 Task: Create in the project TouchLine in Backlog an issue 'Add support for in-app purchases and microtransactions', assign it to team member softage.1@softage.net and change the status to IN PROGRESS.
Action: Mouse moved to (176, 44)
Screenshot: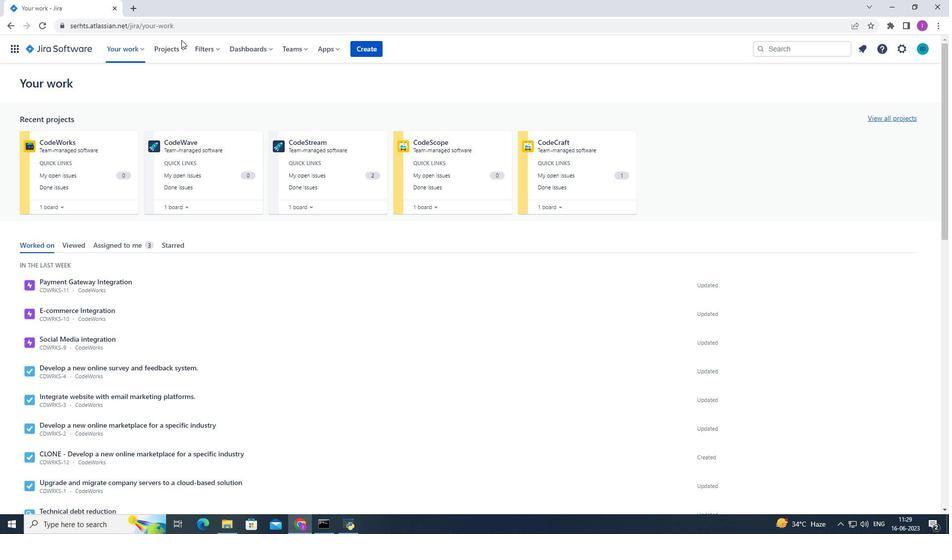 
Action: Mouse pressed left at (176, 44)
Screenshot: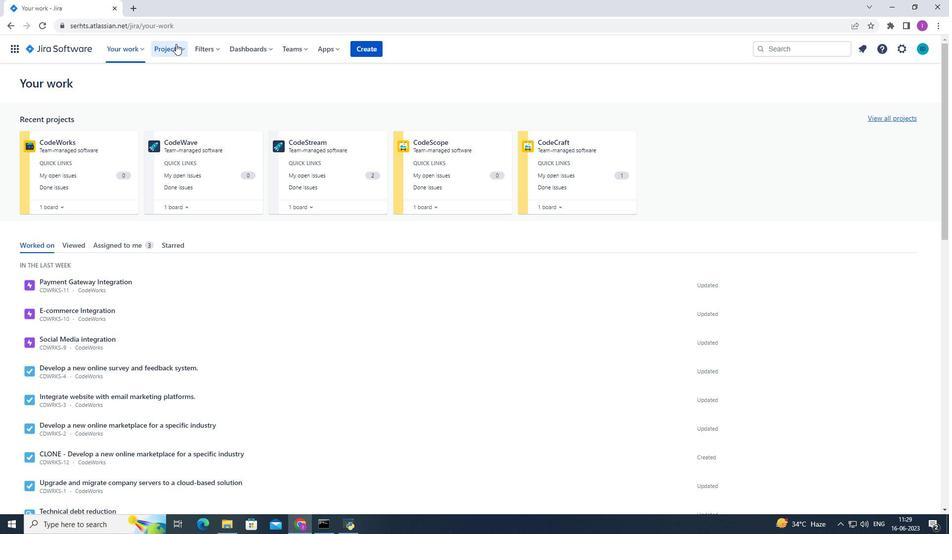 
Action: Mouse moved to (185, 95)
Screenshot: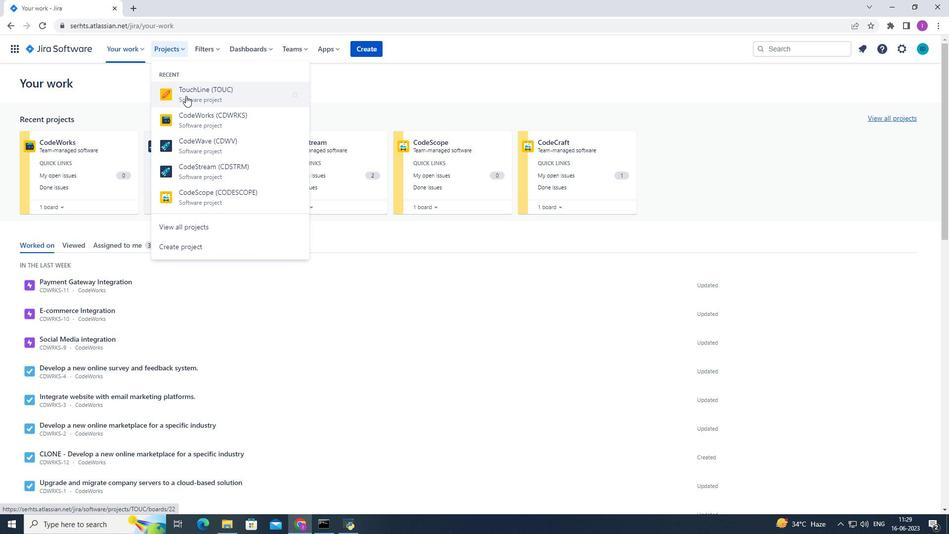 
Action: Mouse pressed left at (185, 95)
Screenshot: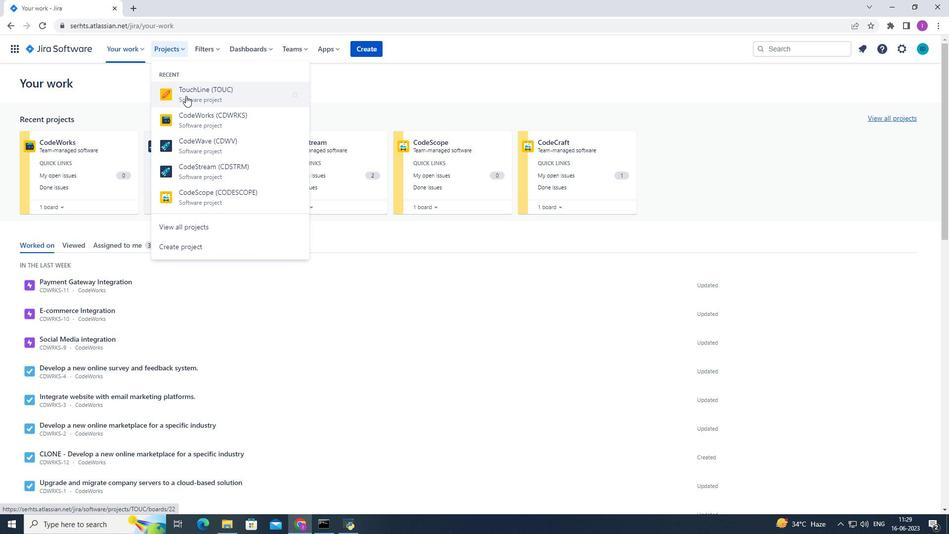 
Action: Mouse moved to (50, 150)
Screenshot: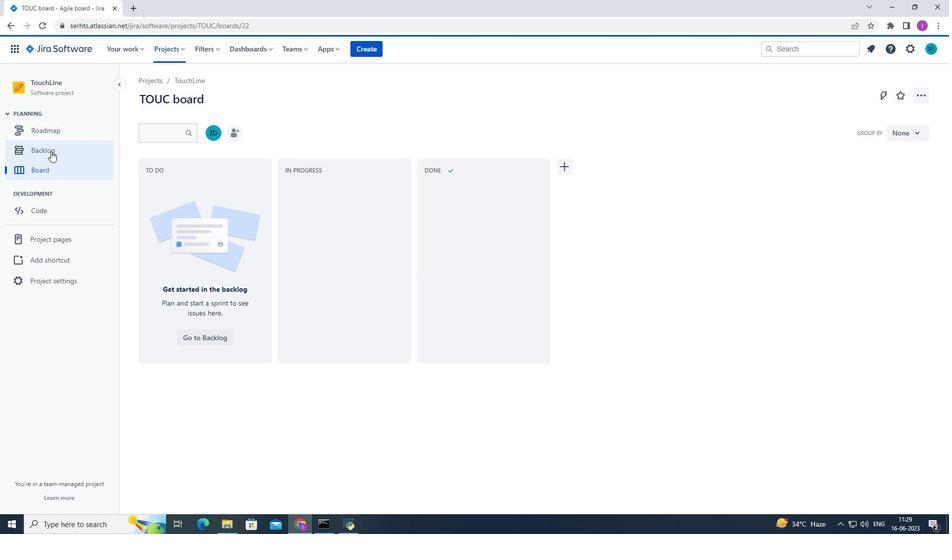 
Action: Mouse pressed left at (50, 150)
Screenshot: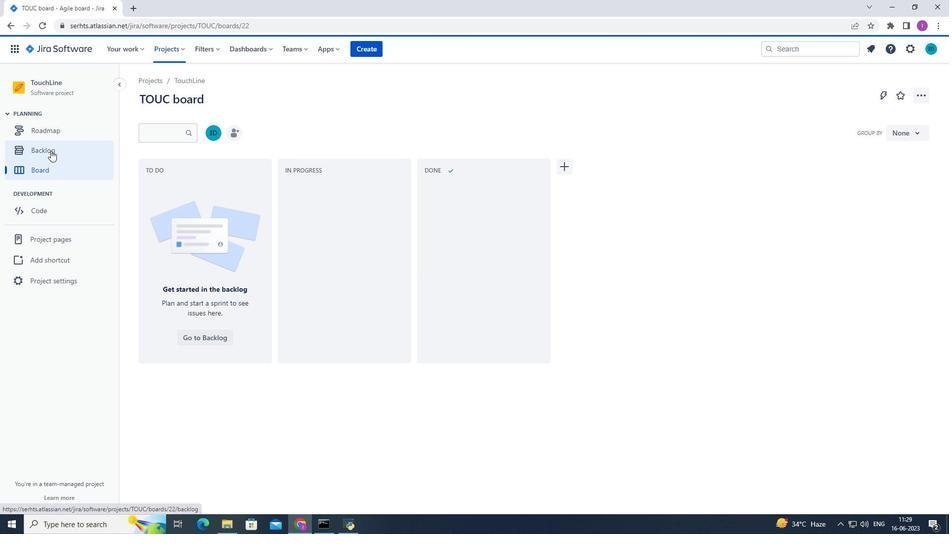 
Action: Mouse moved to (314, 363)
Screenshot: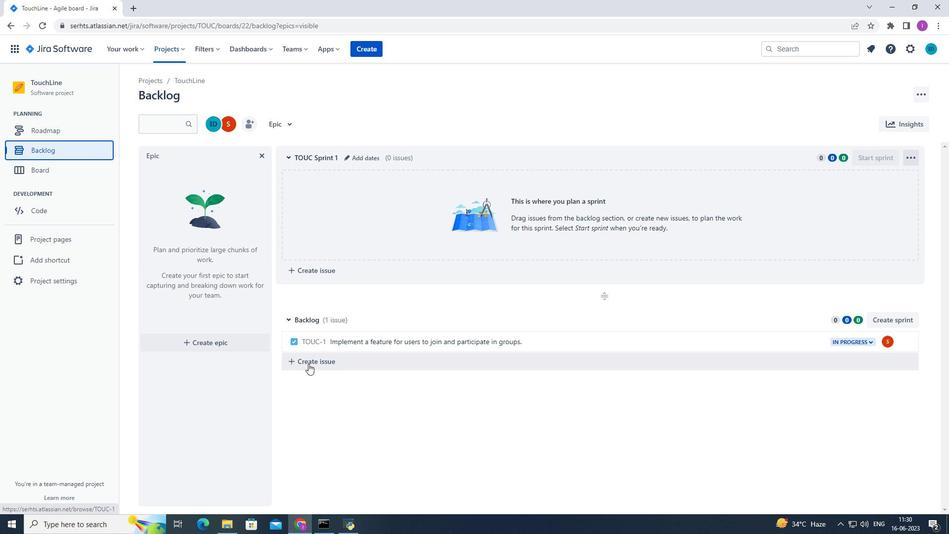 
Action: Mouse pressed left at (314, 363)
Screenshot: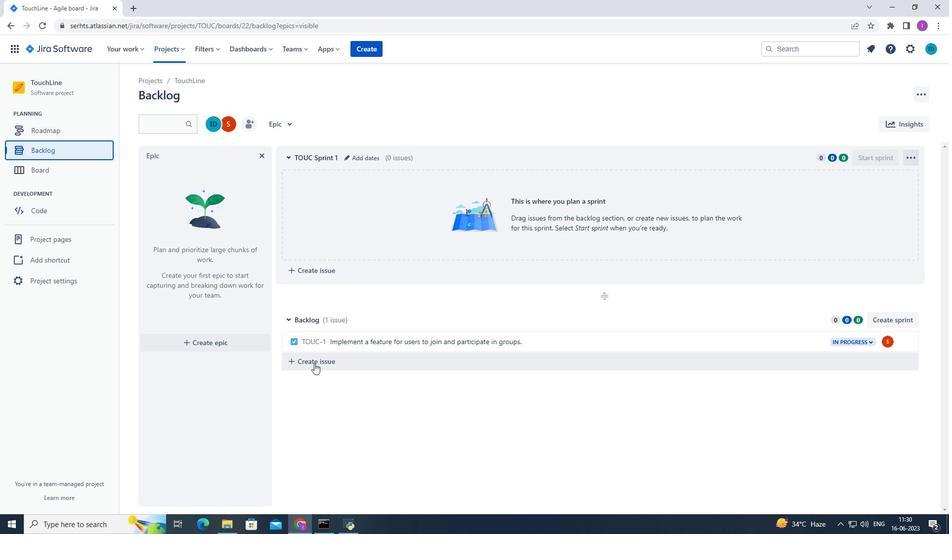 
Action: Mouse moved to (382, 354)
Screenshot: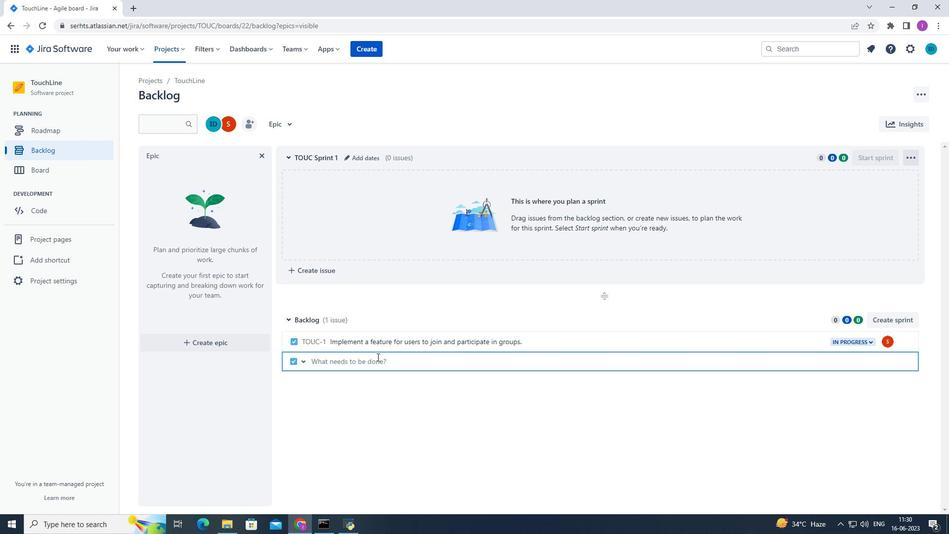 
Action: Key pressed <Key.shift>Add<Key.space><Key.shift><Key.shift><Key.shift><Key.shift><Key.shift><Key.shift><Key.shift><Key.shift><Key.shift><Key.shift><Key.shift><Key.shift><Key.shift><Key.shift><Key.shift><Key.shift>Su<Key.backspace><Key.backspace>support<Key.space>for<Key.space>in-app<Key.space>purchase<Key.space>and<Key.space>microtransactions
Screenshot: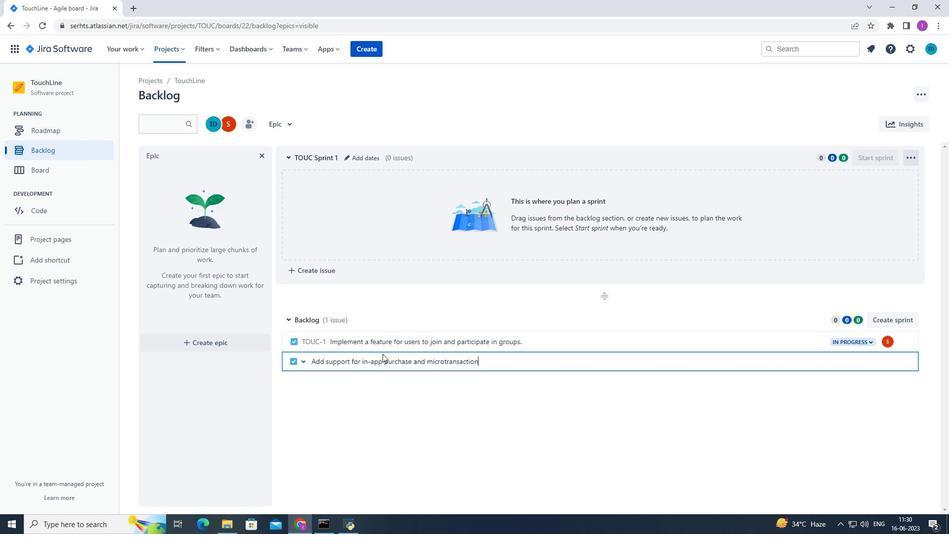 
Action: Mouse moved to (514, 379)
Screenshot: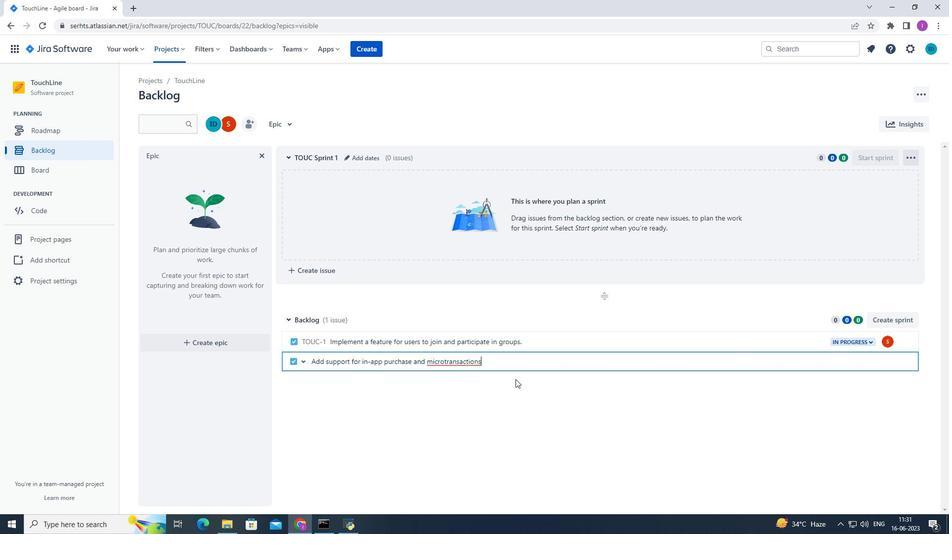 
Action: Key pressed .
Screenshot: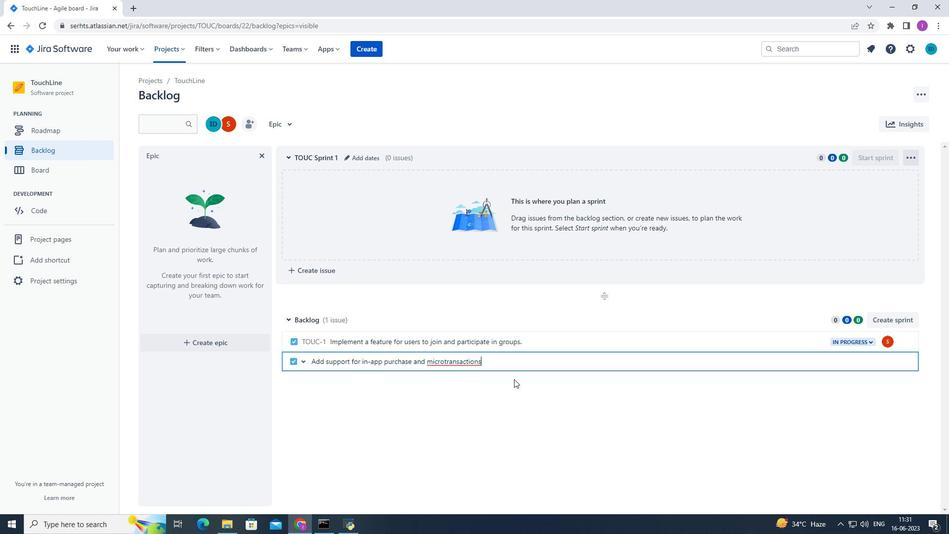
Action: Mouse moved to (442, 362)
Screenshot: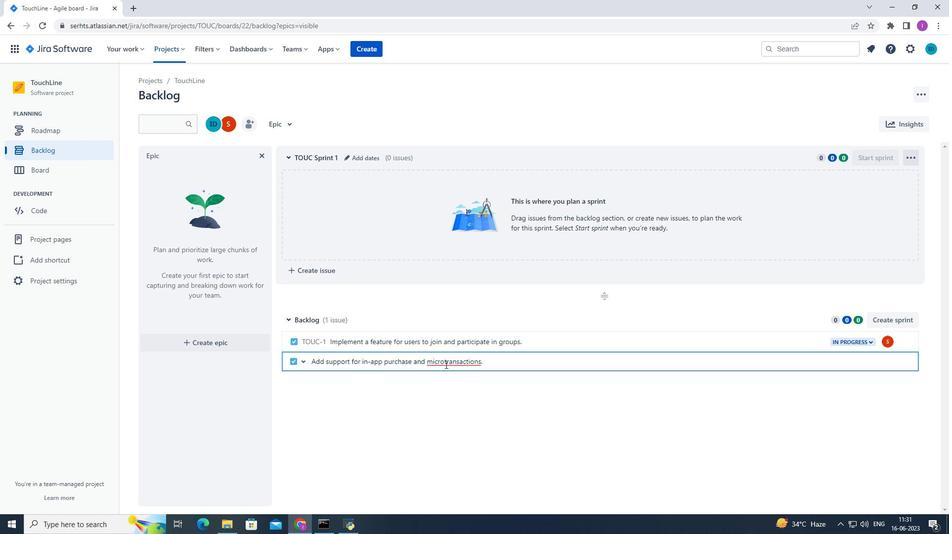 
Action: Mouse pressed left at (442, 362)
Screenshot: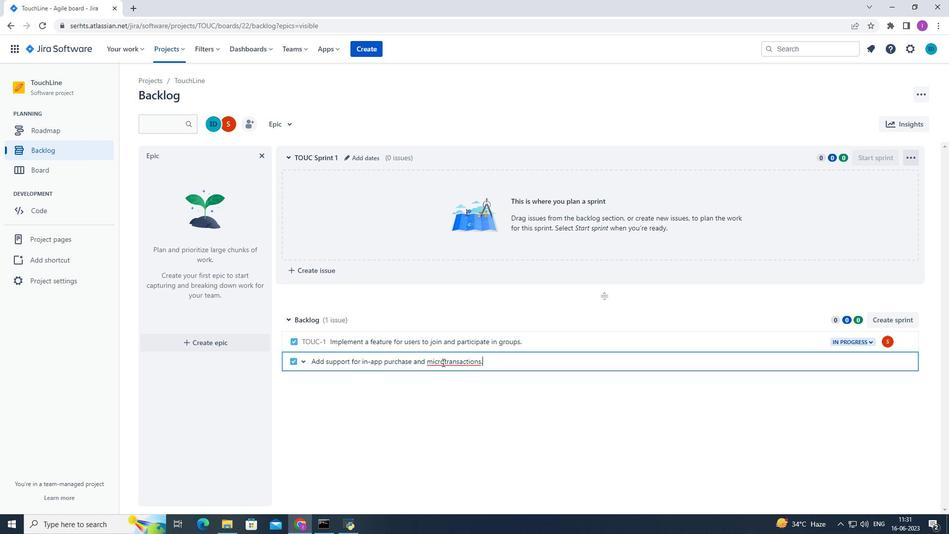 
Action: Mouse moved to (461, 364)
Screenshot: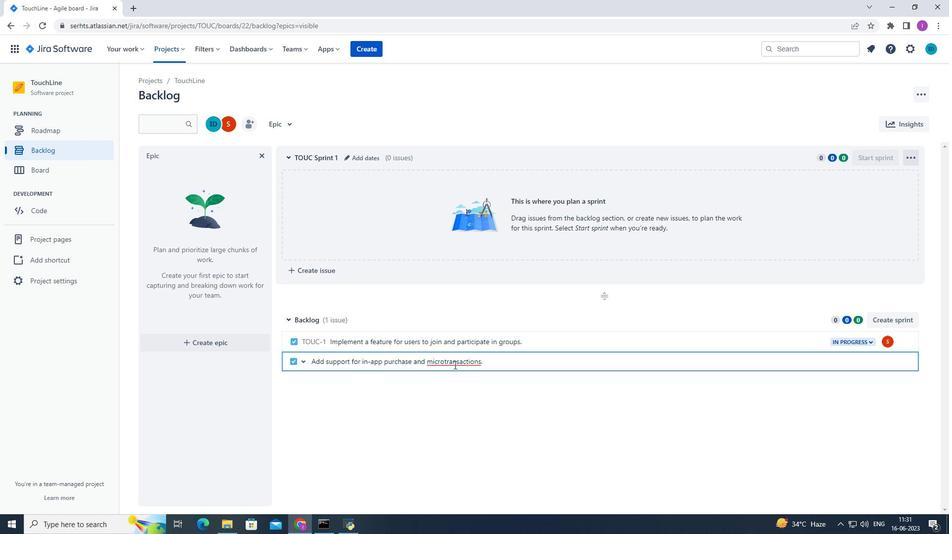 
Action: Key pressed <Key.space>
Screenshot: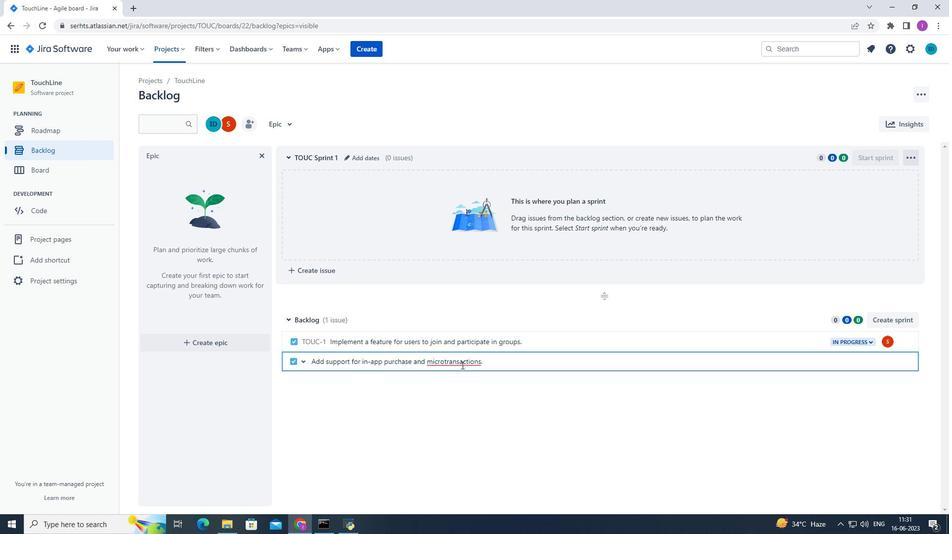 
Action: Mouse moved to (543, 369)
Screenshot: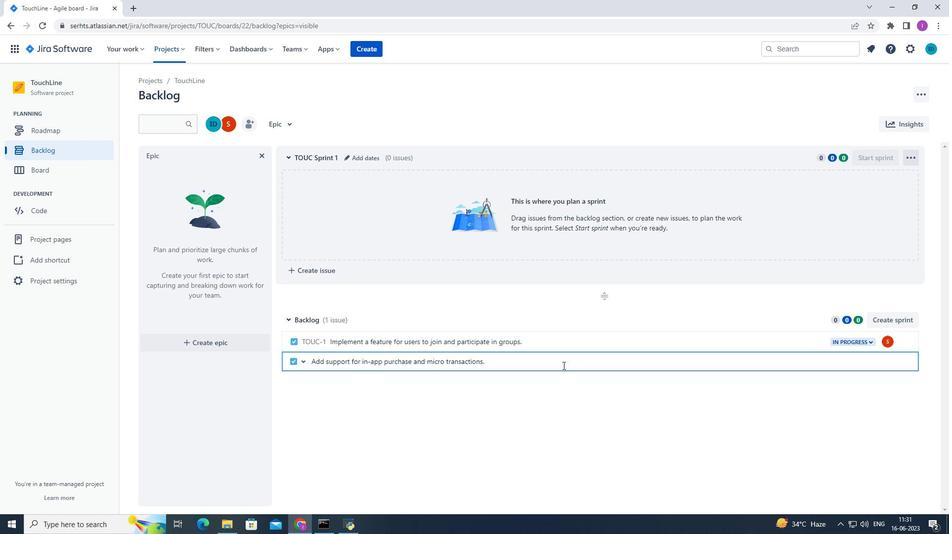 
Action: Key pressed <Key.enter>
Screenshot: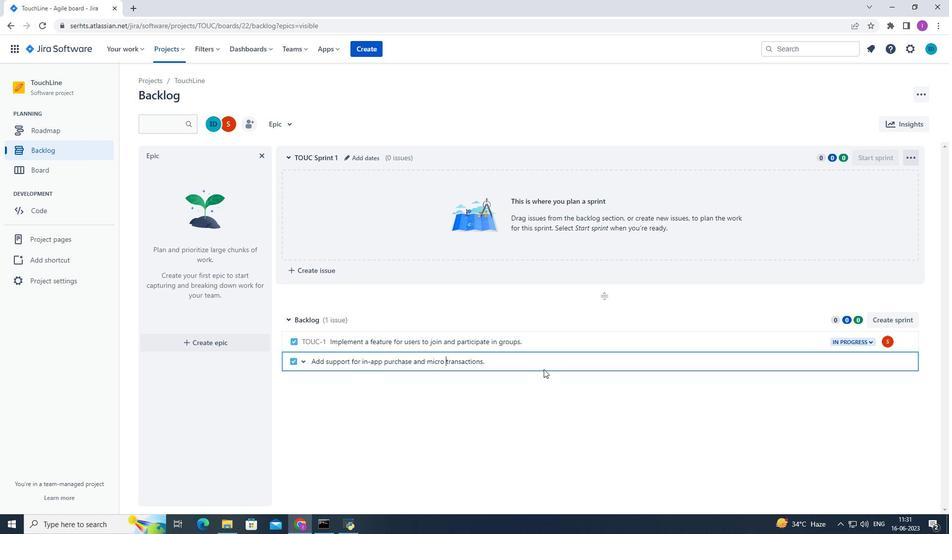 
Action: Mouse moved to (887, 361)
Screenshot: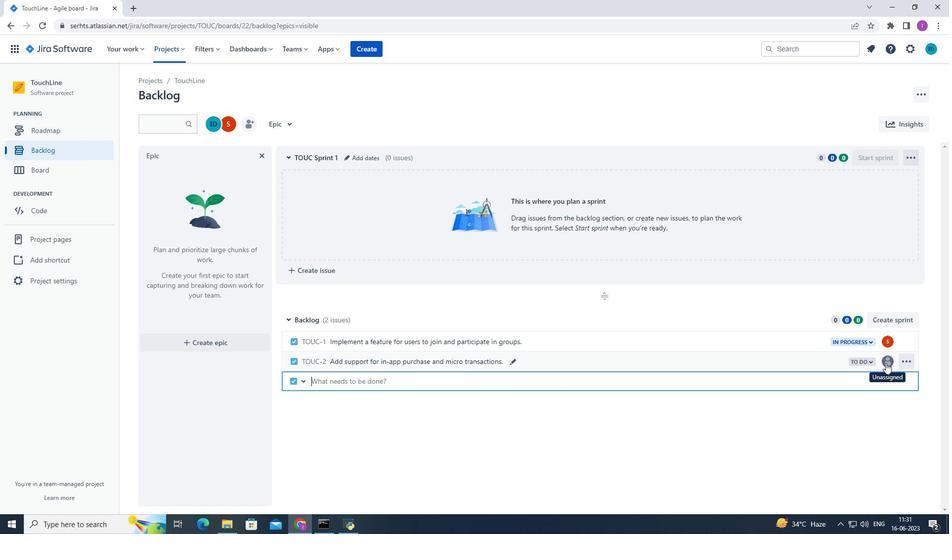 
Action: Mouse pressed left at (887, 361)
Screenshot: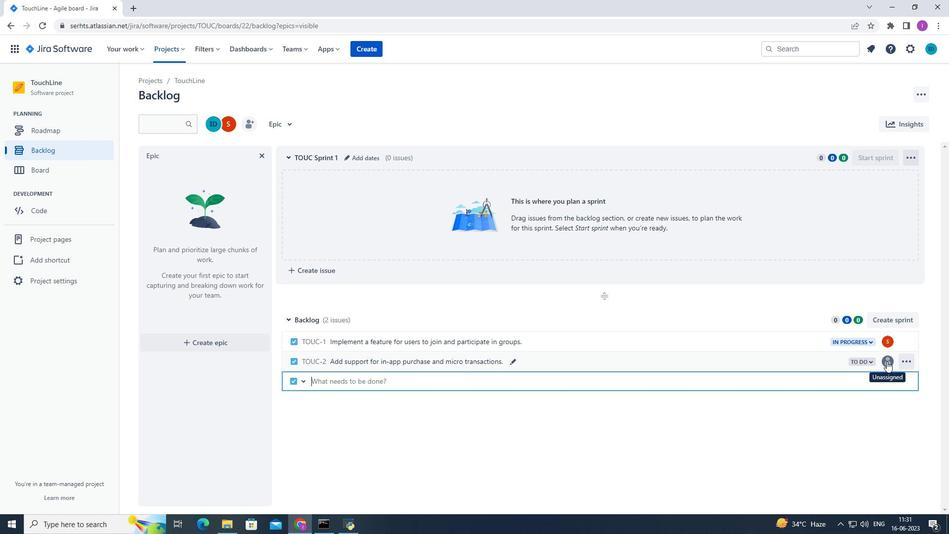 
Action: Mouse moved to (802, 460)
Screenshot: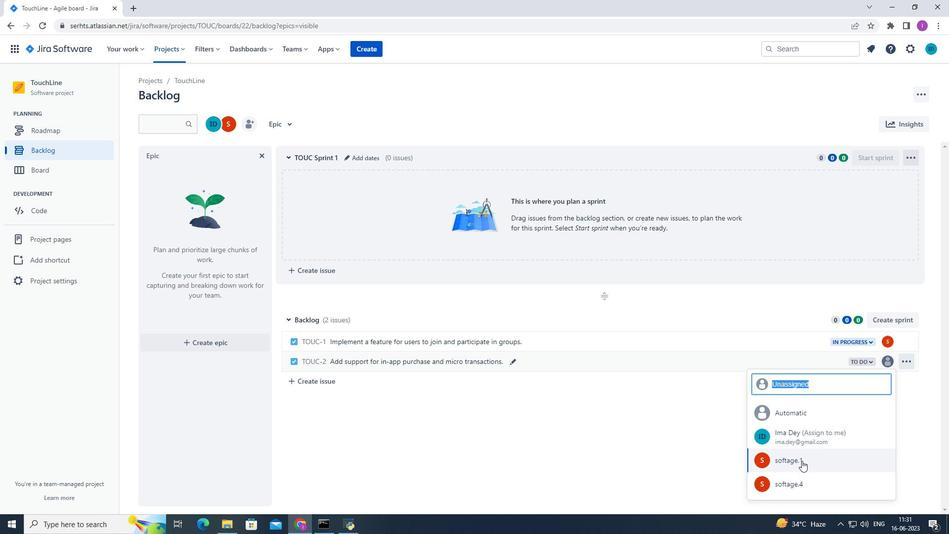 
Action: Mouse pressed left at (802, 460)
Screenshot: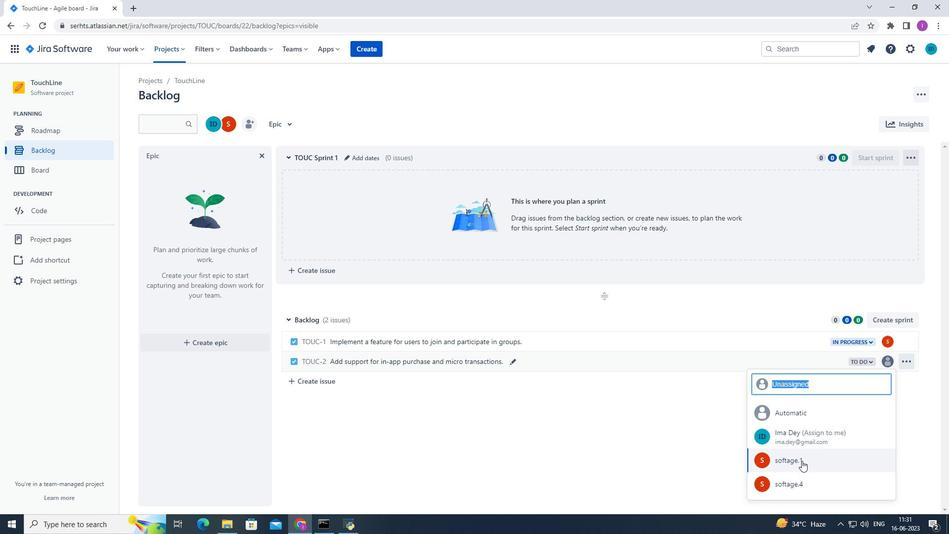 
Action: Mouse moved to (874, 361)
Screenshot: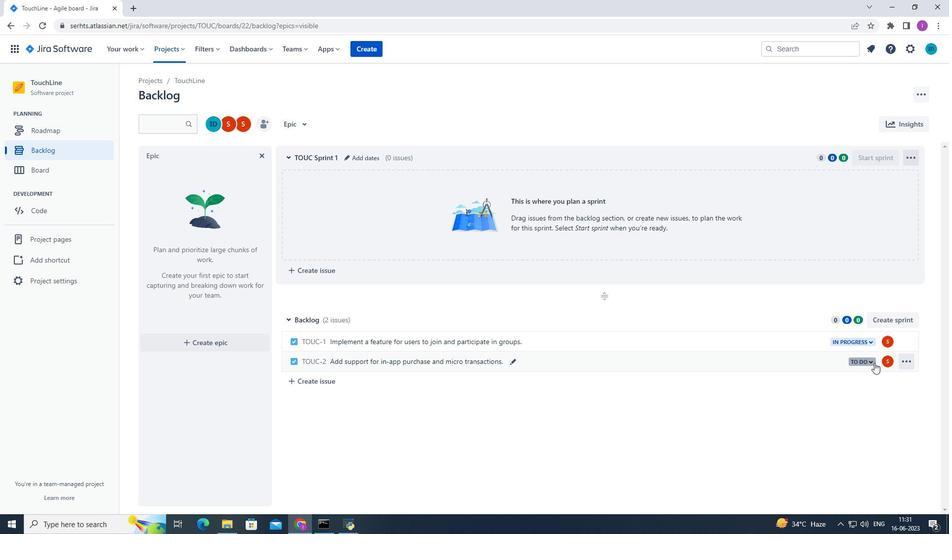 
Action: Mouse pressed left at (874, 361)
Screenshot: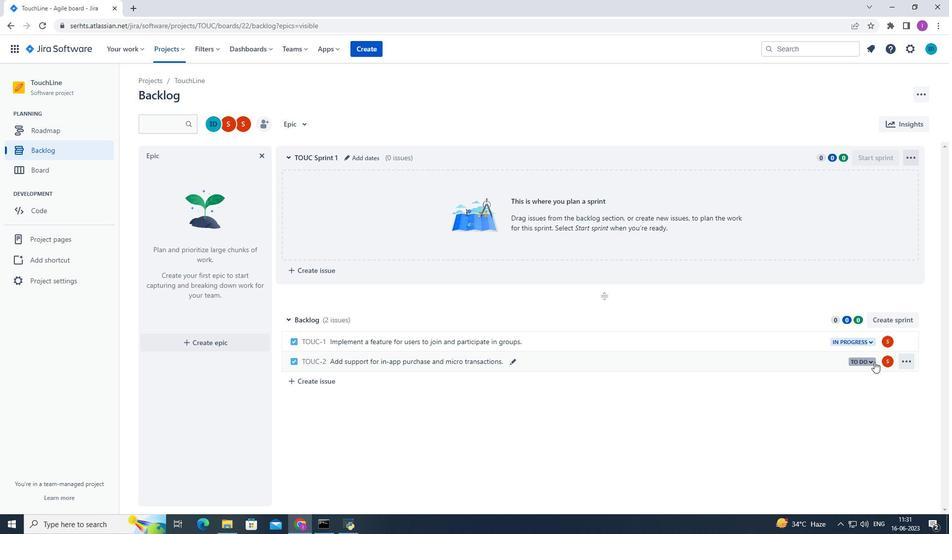 
Action: Mouse moved to (797, 382)
Screenshot: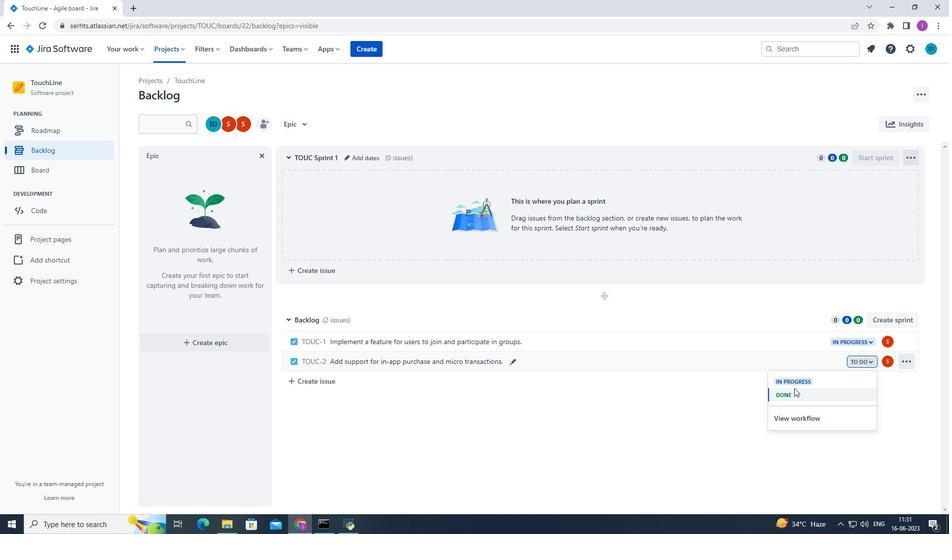
Action: Mouse pressed left at (797, 382)
Screenshot: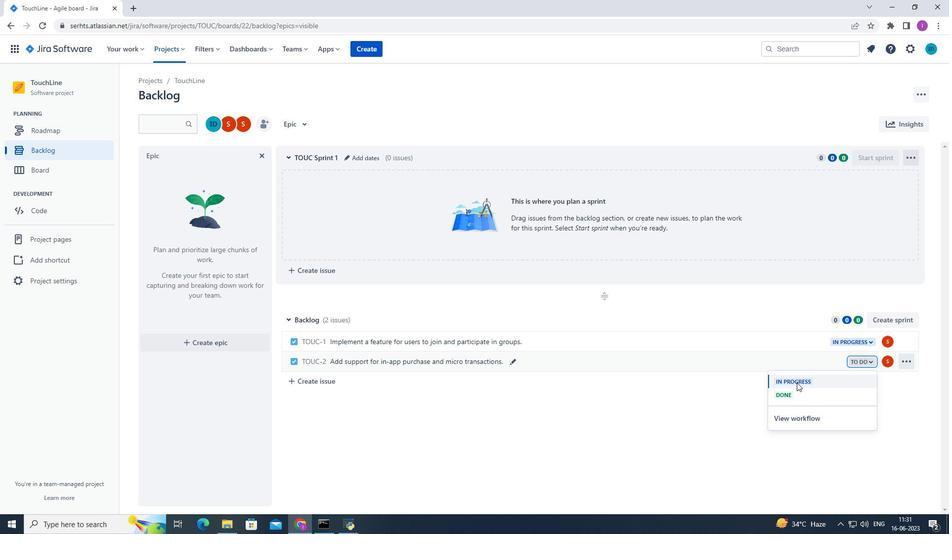 
Action: Mouse moved to (884, 360)
Screenshot: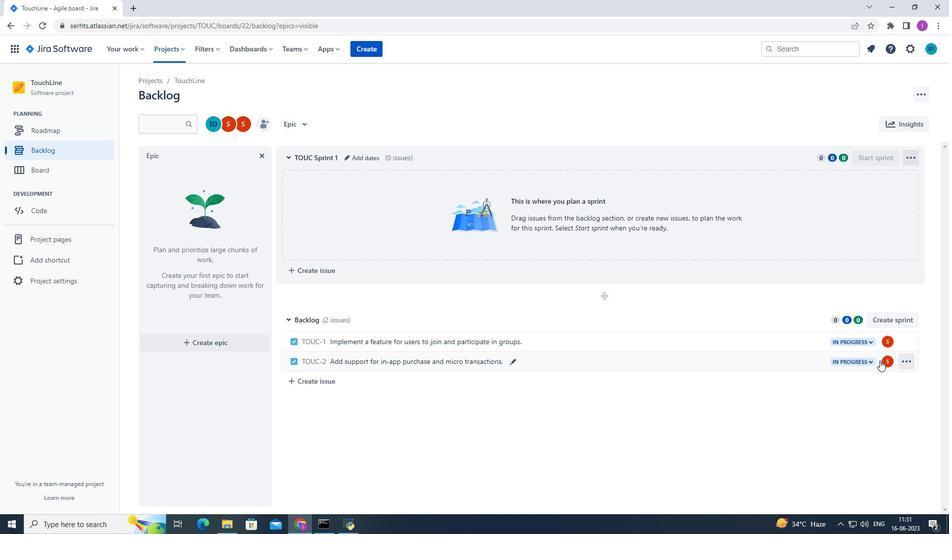 
Action: Mouse pressed left at (884, 360)
Screenshot: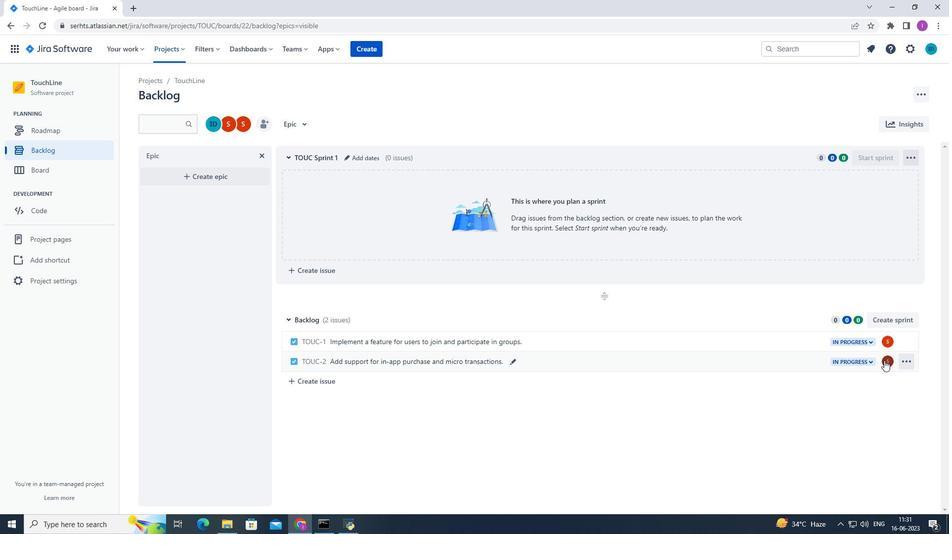 
Action: Mouse moved to (649, 446)
Screenshot: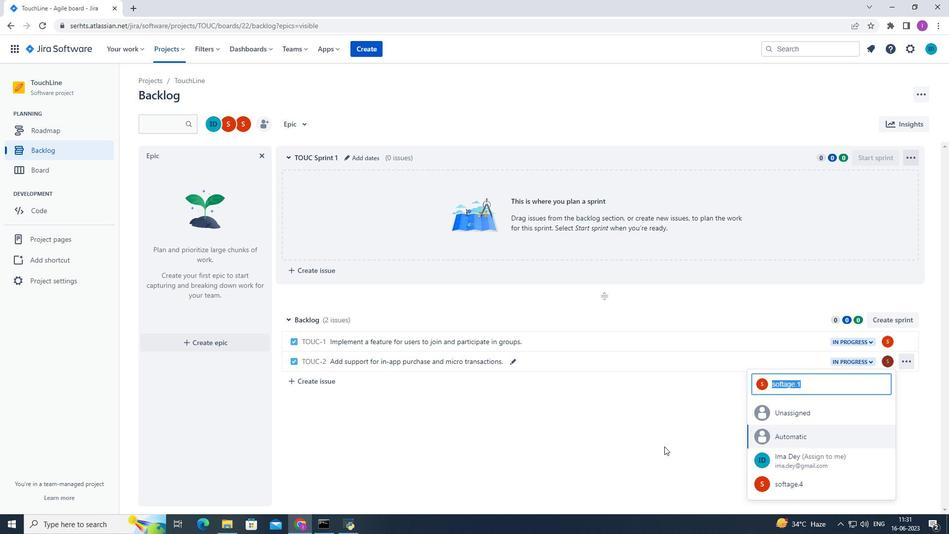 
Action: Mouse pressed left at (649, 446)
Screenshot: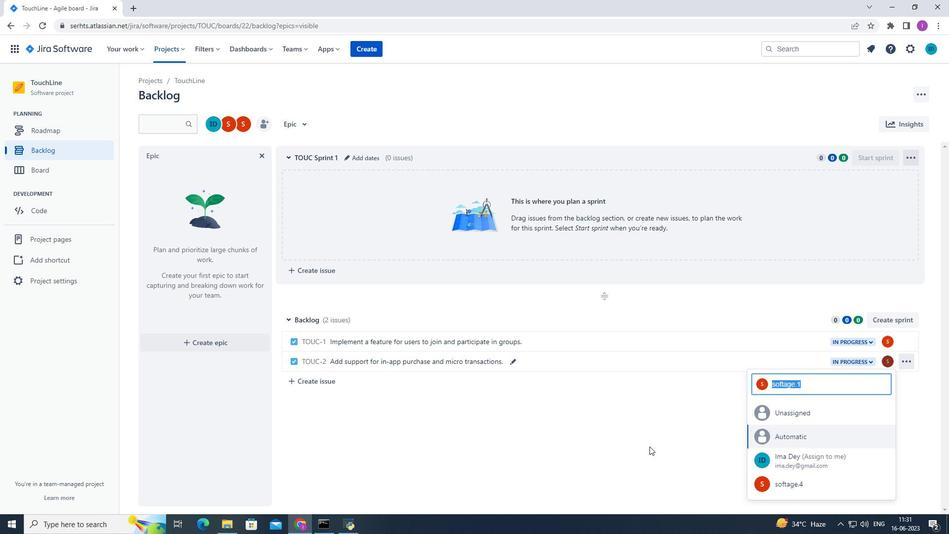 
Action: Mouse moved to (604, 445)
Screenshot: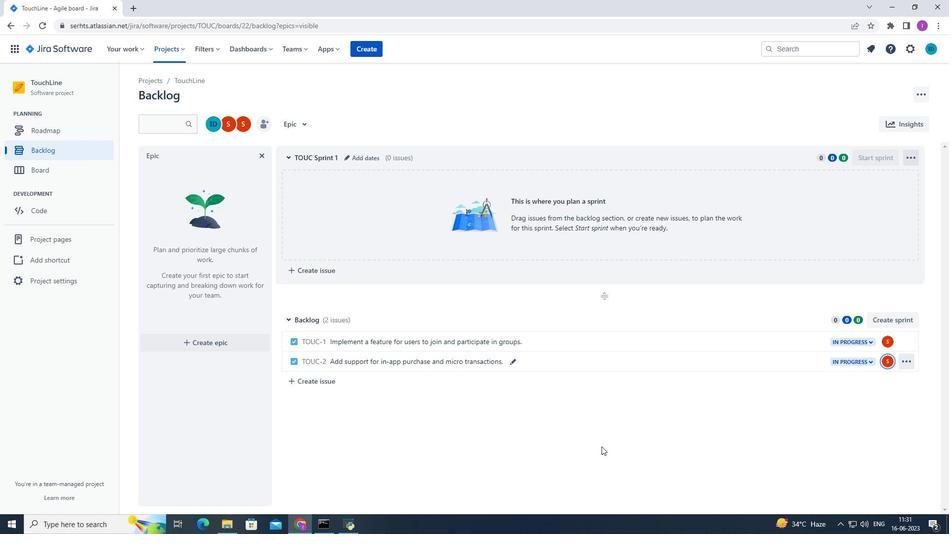 
